 Task: Create a due date automation trigger when advanced on, on the monday of the week before a card is due add dates starting in more than 1 working days at 11:00 AM.
Action: Mouse moved to (1145, 90)
Screenshot: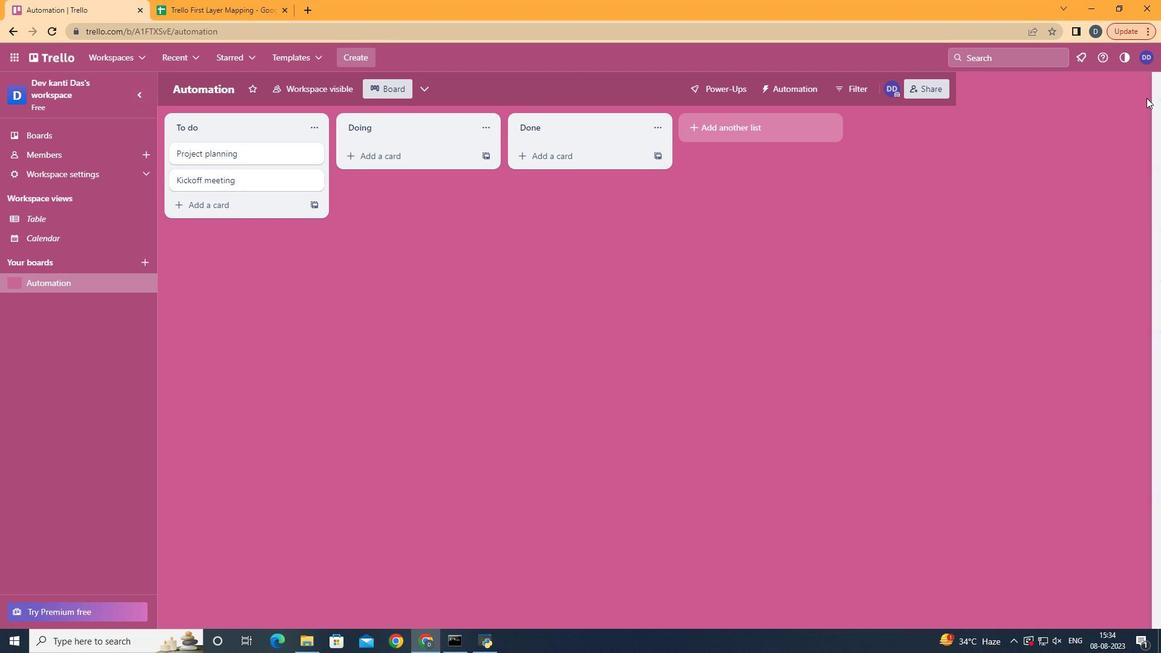 
Action: Mouse pressed left at (1145, 90)
Screenshot: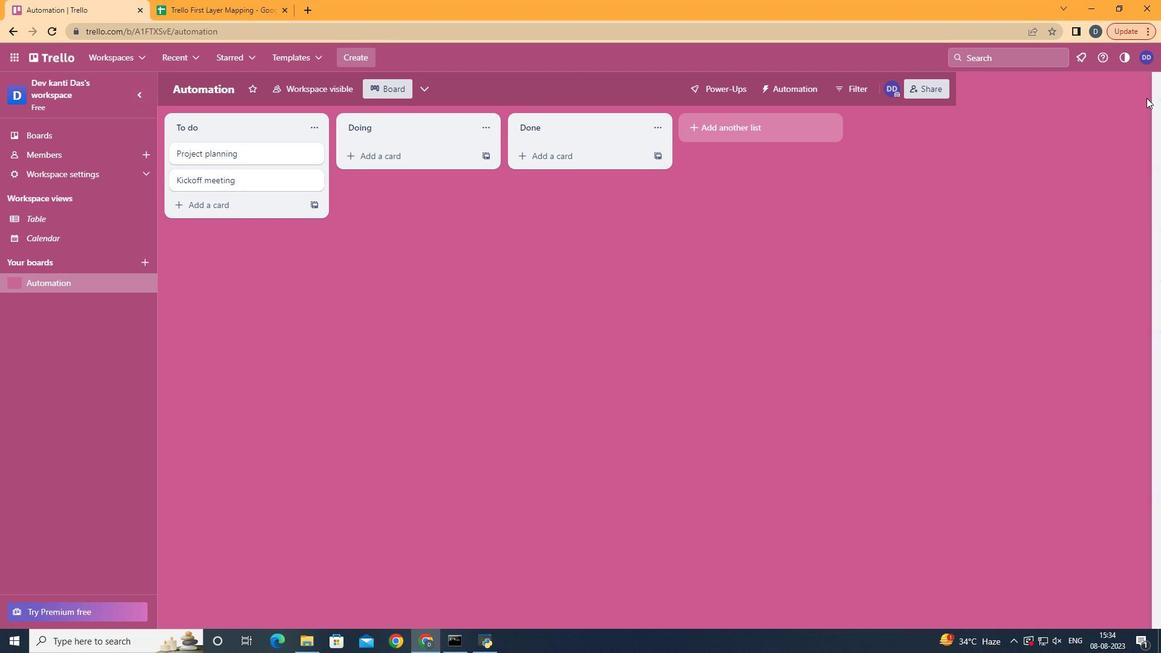 
Action: Mouse moved to (1089, 263)
Screenshot: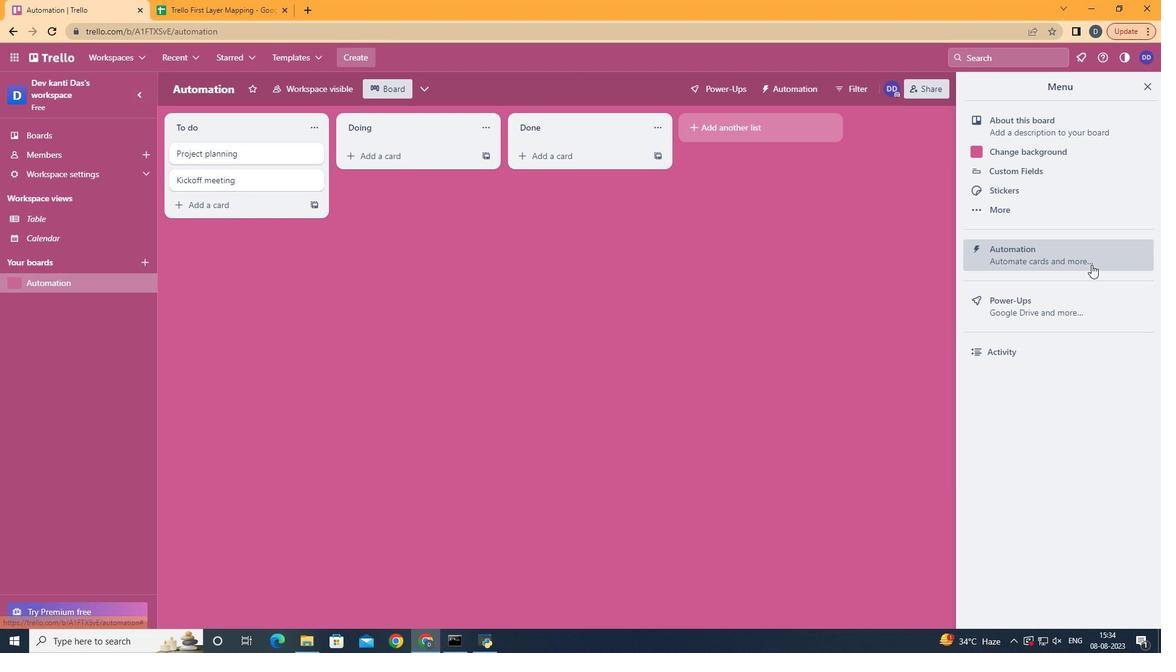 
Action: Mouse pressed left at (1089, 263)
Screenshot: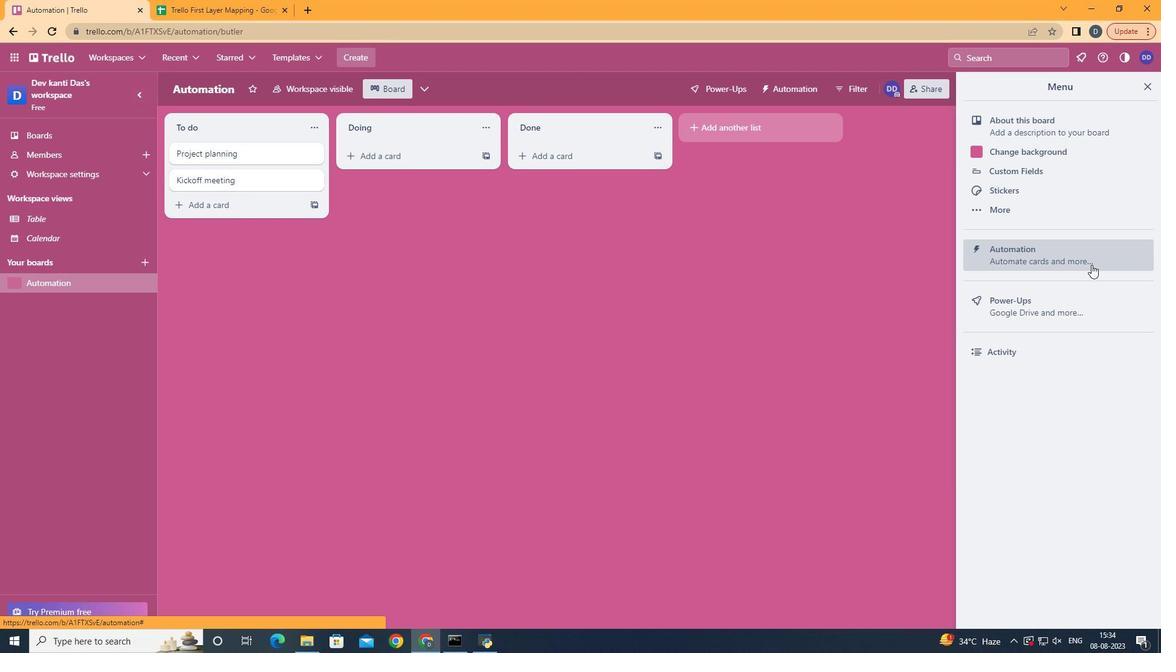 
Action: Mouse moved to (209, 241)
Screenshot: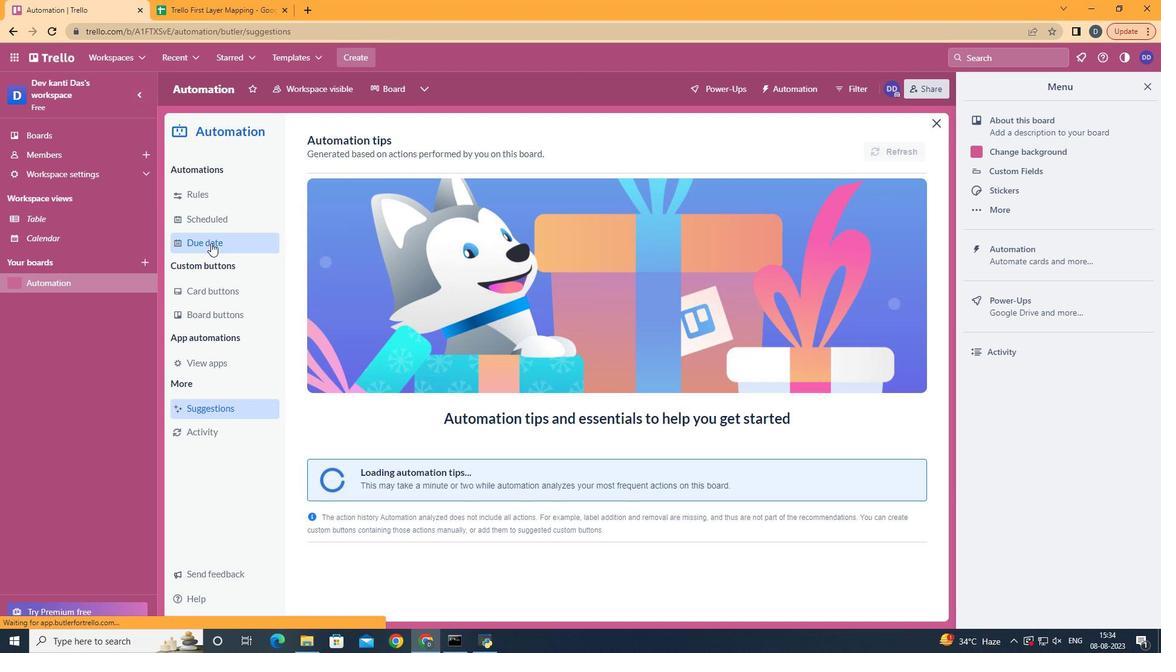 
Action: Mouse pressed left at (209, 241)
Screenshot: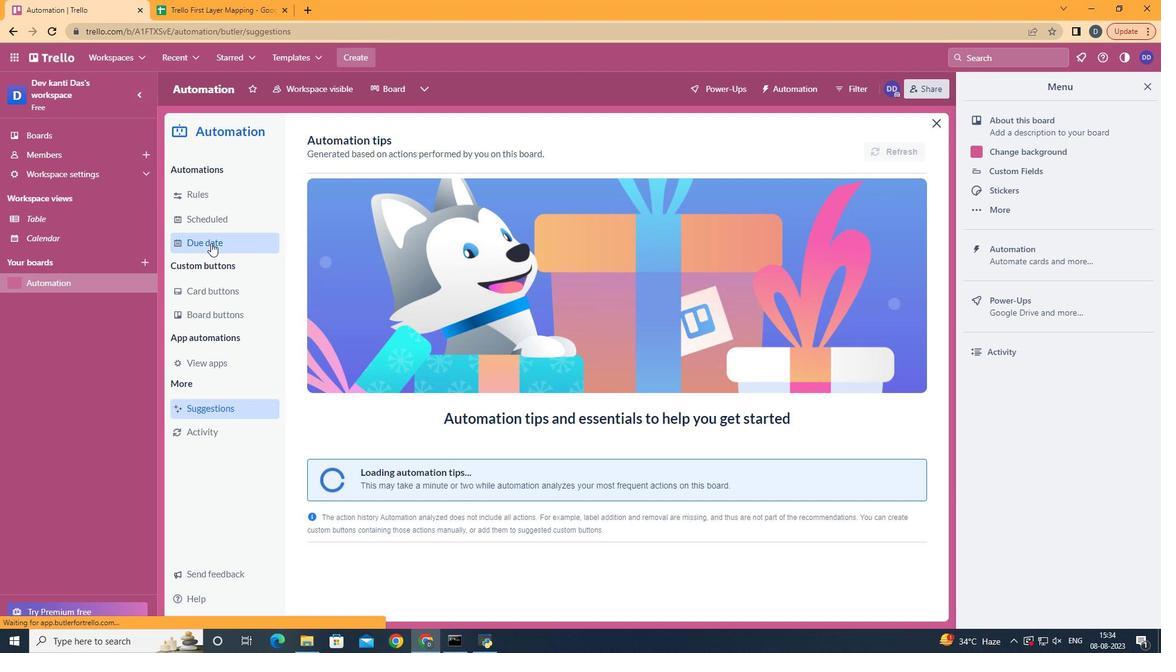 
Action: Mouse moved to (839, 145)
Screenshot: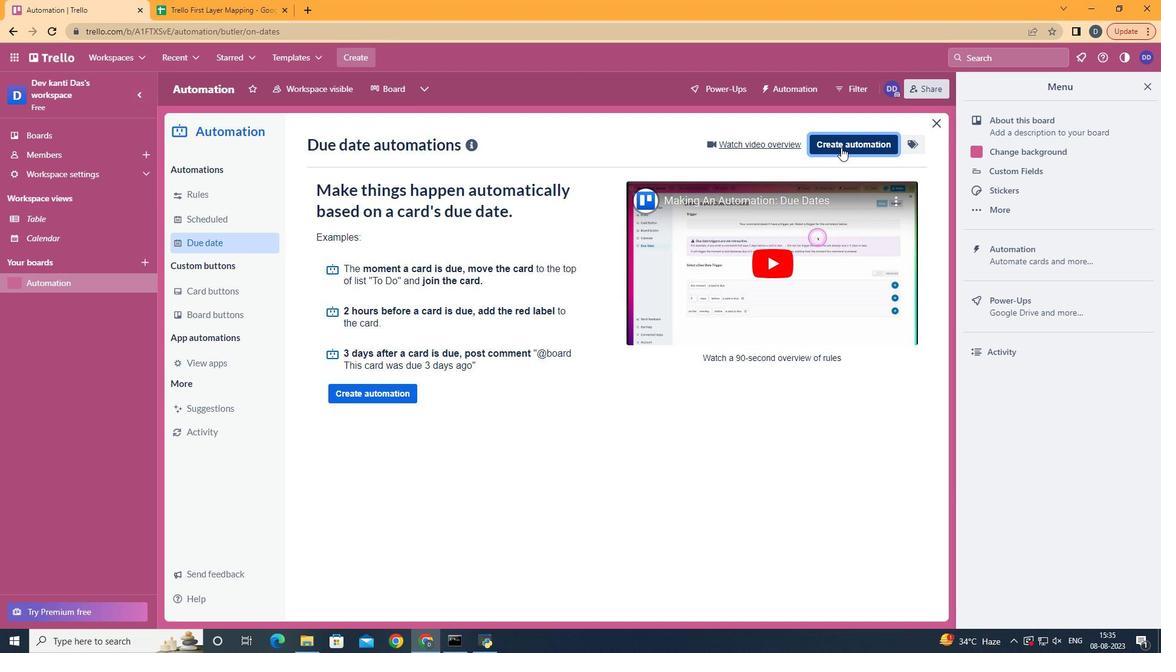 
Action: Mouse pressed left at (839, 145)
Screenshot: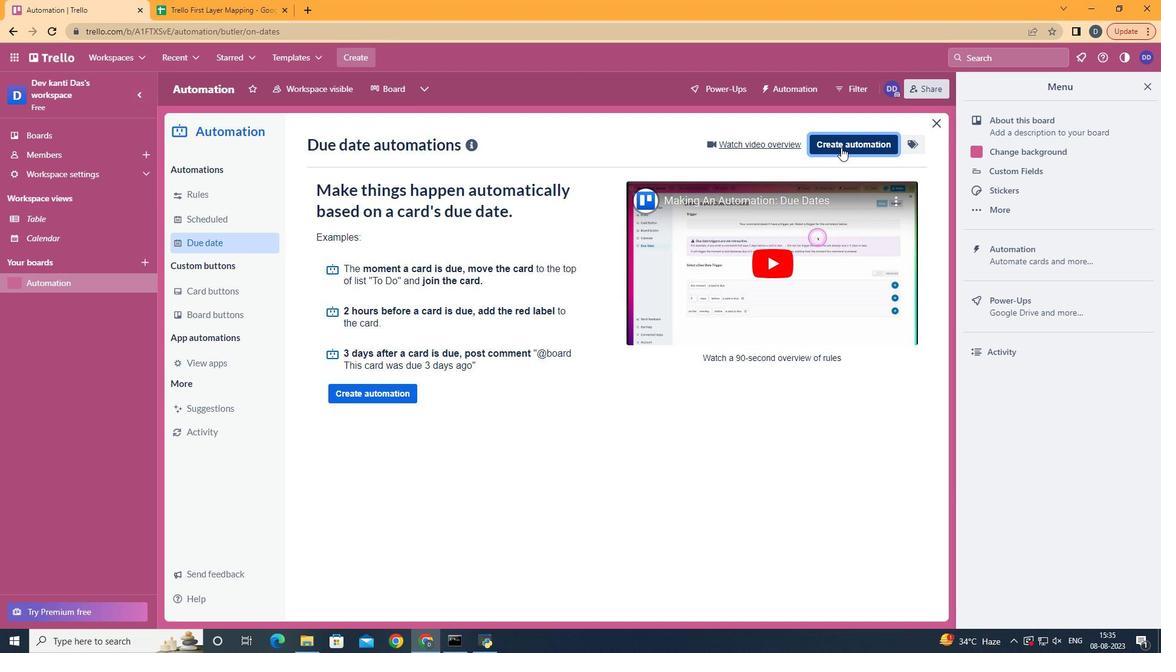 
Action: Mouse moved to (618, 255)
Screenshot: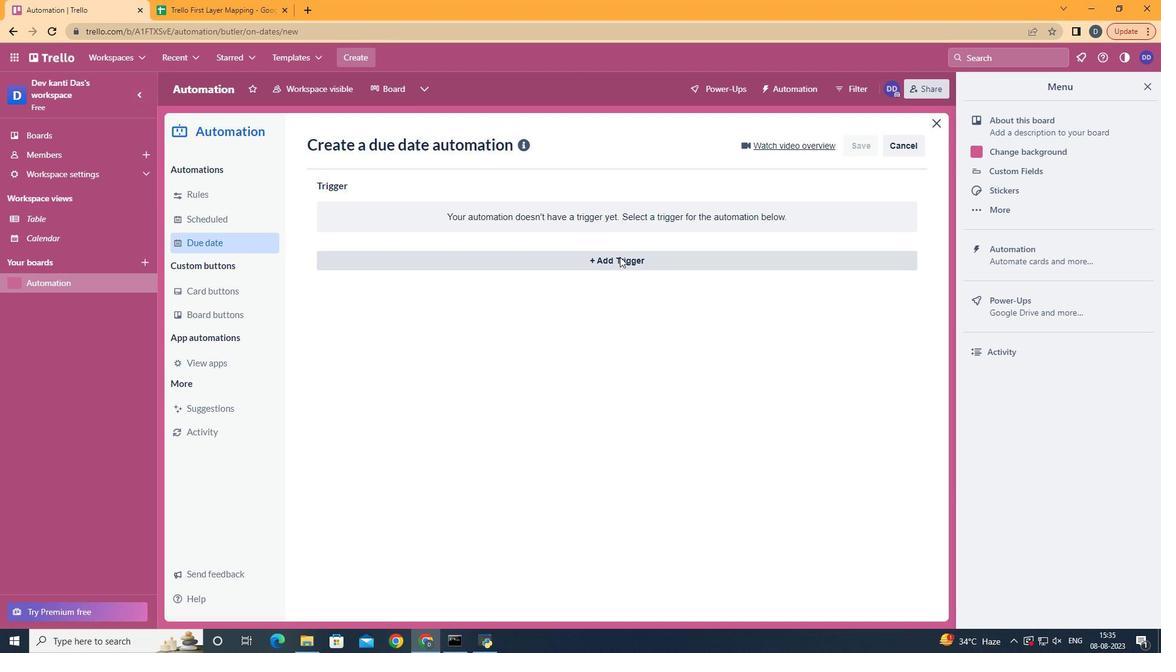 
Action: Mouse pressed left at (618, 255)
Screenshot: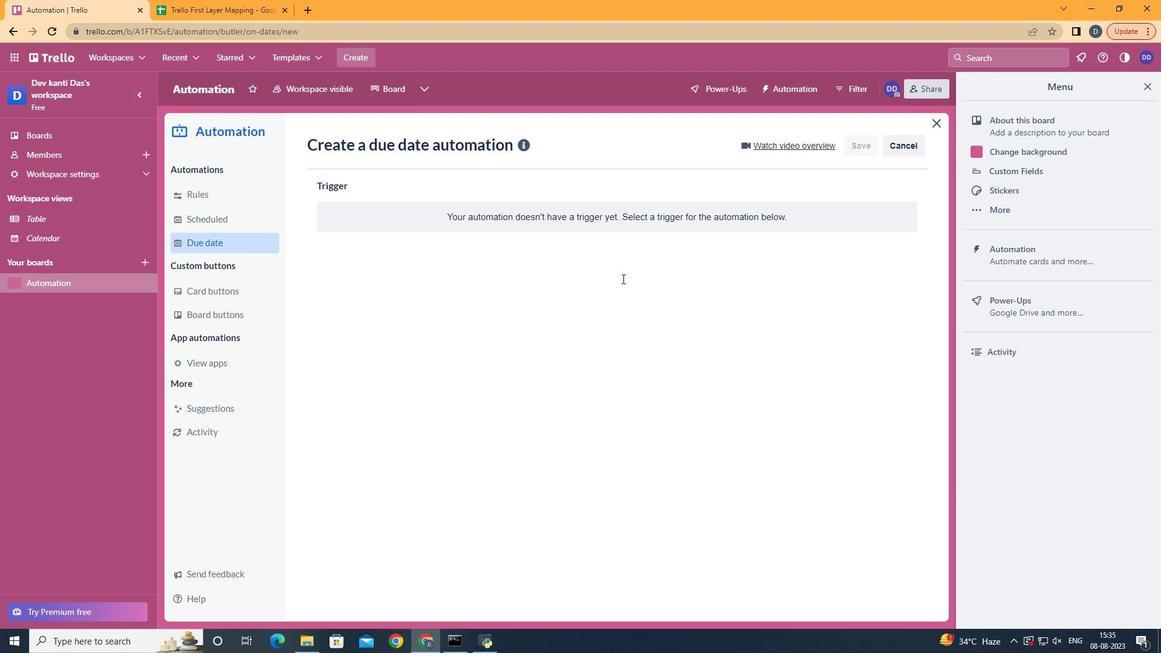 
Action: Mouse moved to (422, 582)
Screenshot: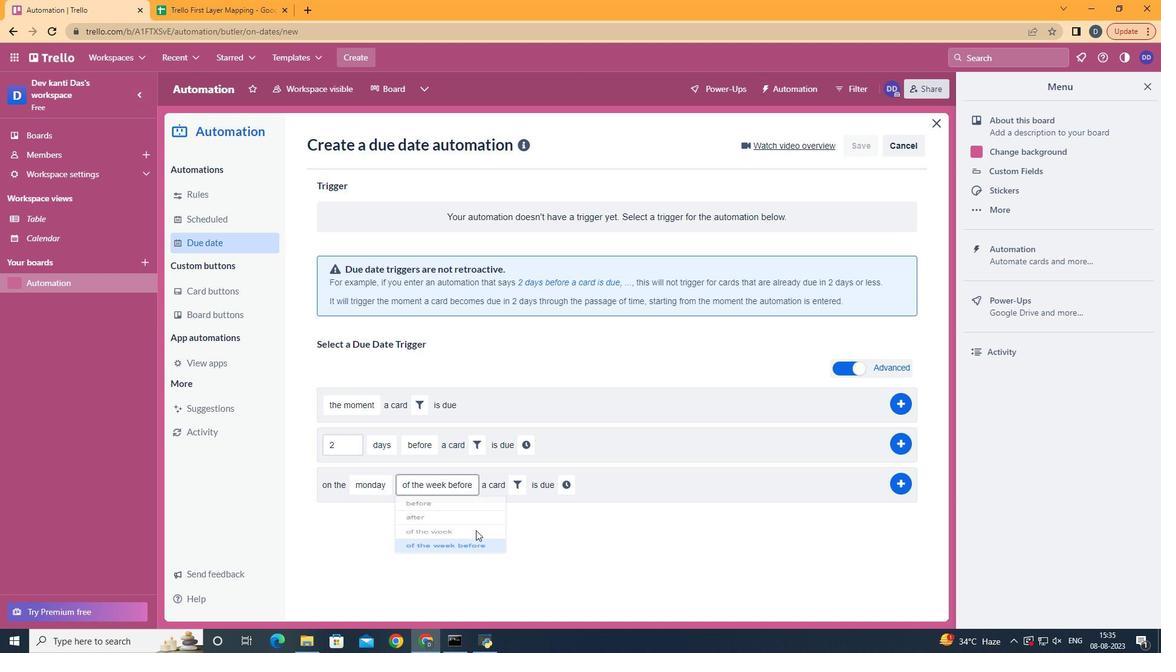 
Action: Mouse pressed left at (422, 582)
Screenshot: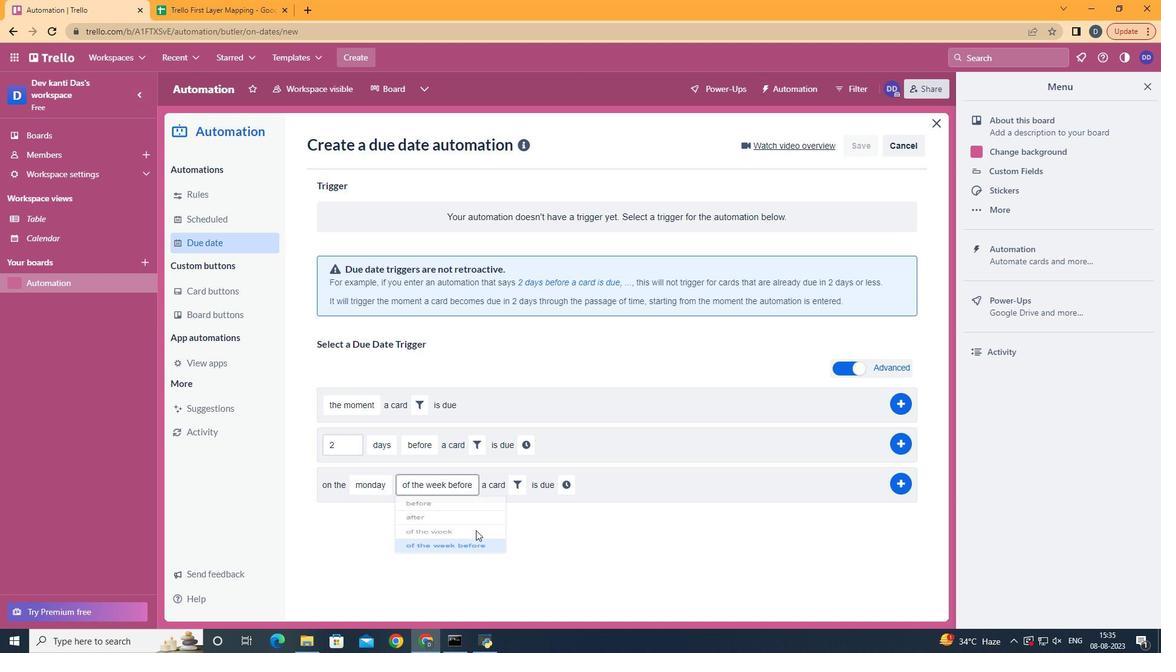 
Action: Mouse moved to (513, 481)
Screenshot: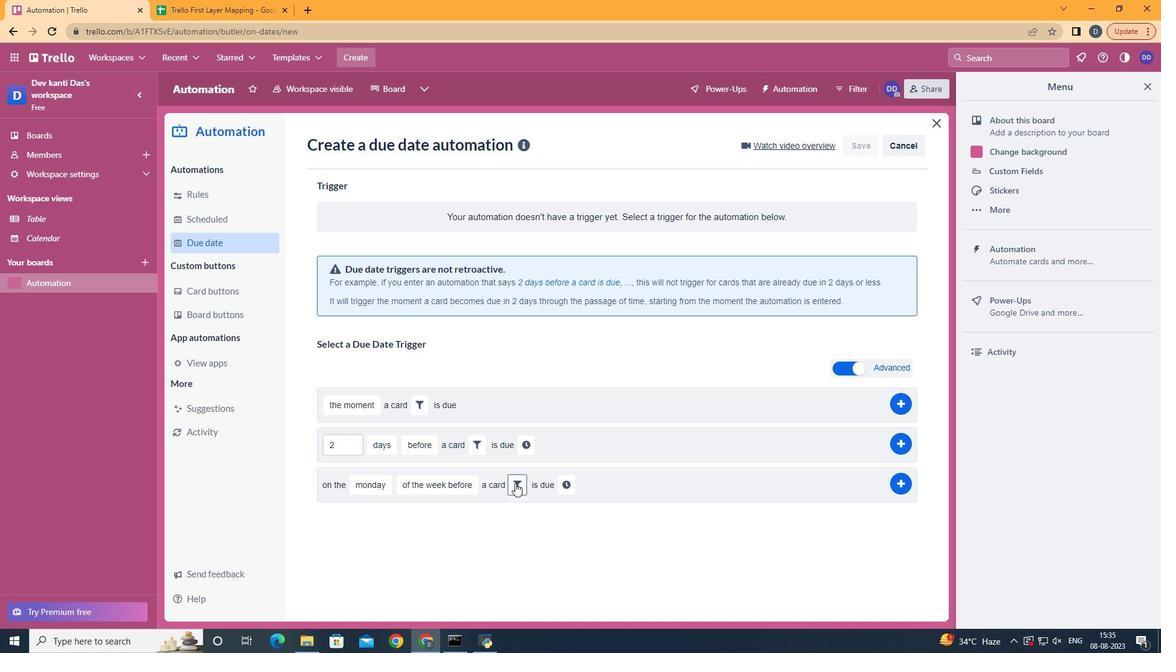 
Action: Mouse pressed left at (513, 481)
Screenshot: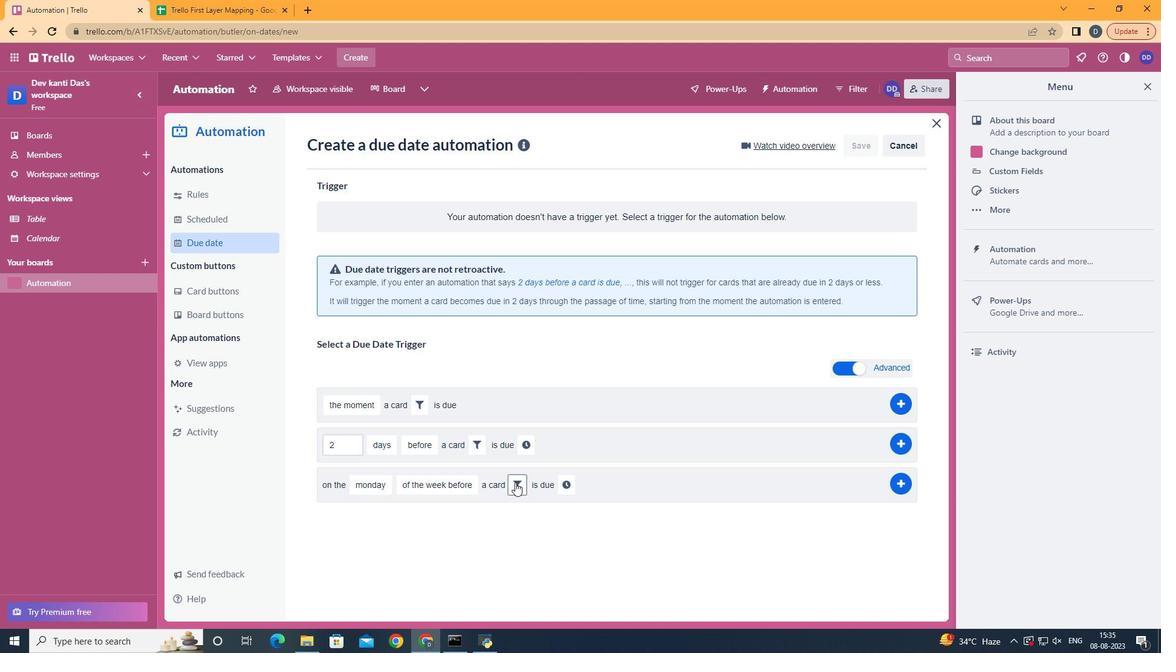 
Action: Mouse moved to (578, 528)
Screenshot: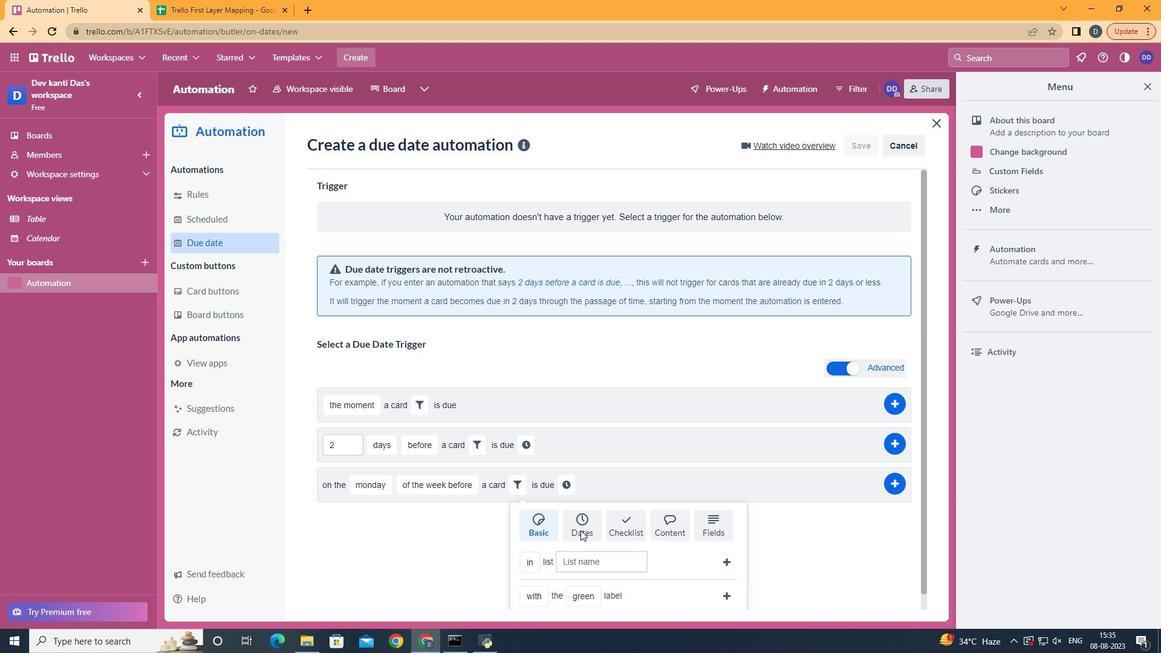 
Action: Mouse pressed left at (578, 528)
Screenshot: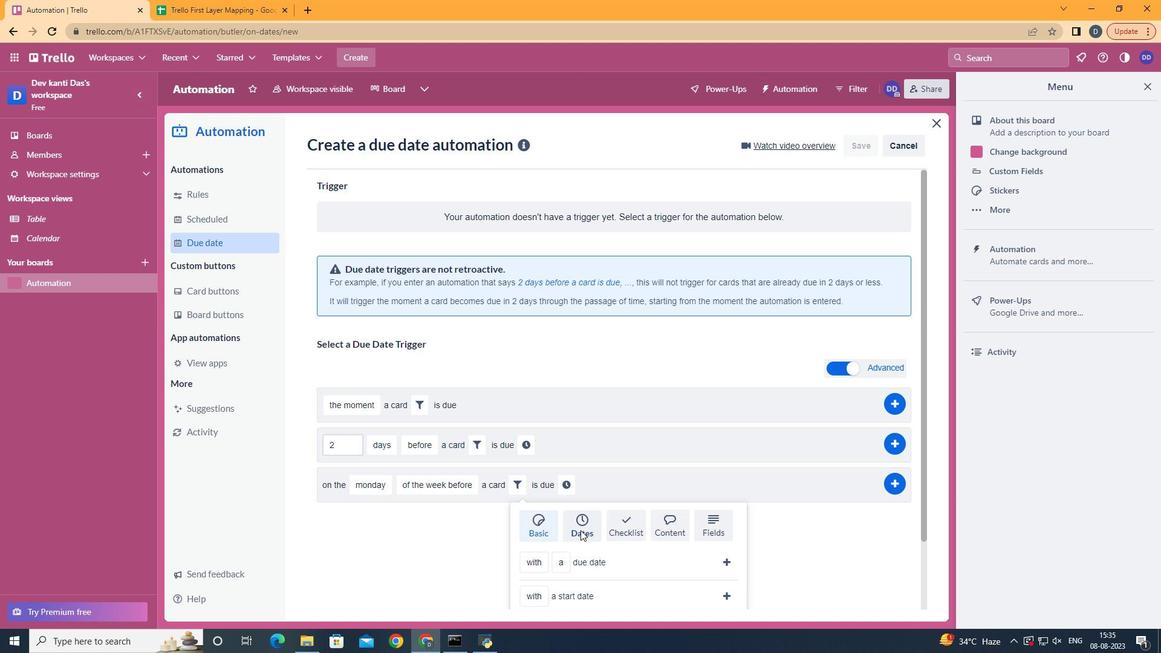 
Action: Mouse scrolled (578, 527) with delta (0, 0)
Screenshot: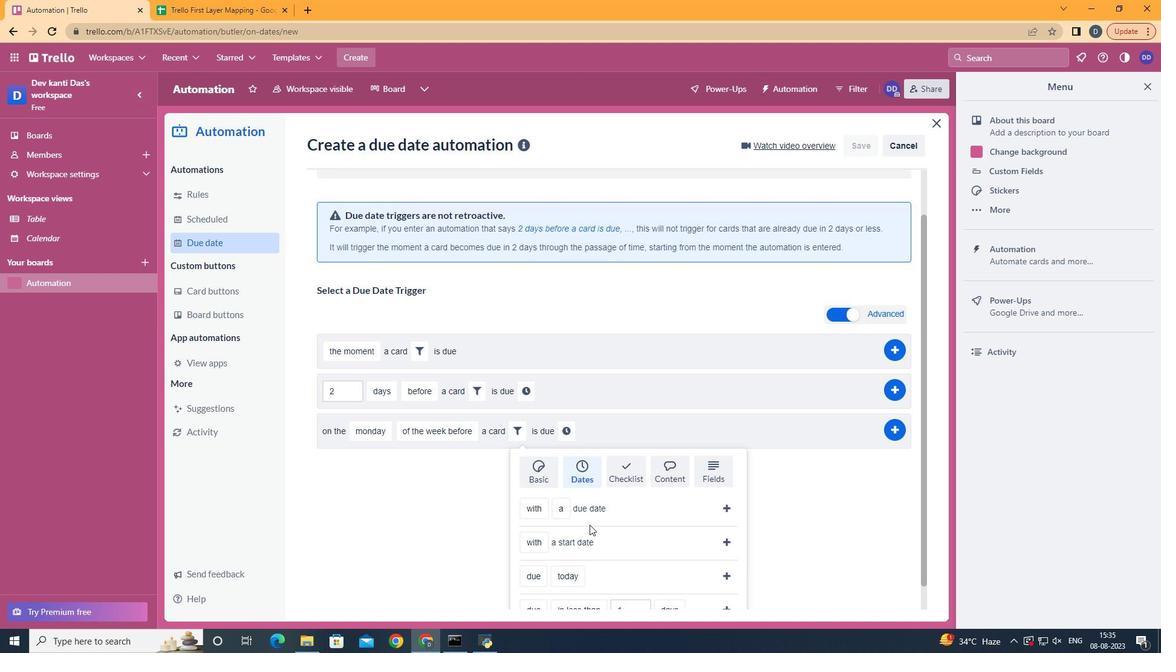 
Action: Mouse scrolled (578, 527) with delta (0, 0)
Screenshot: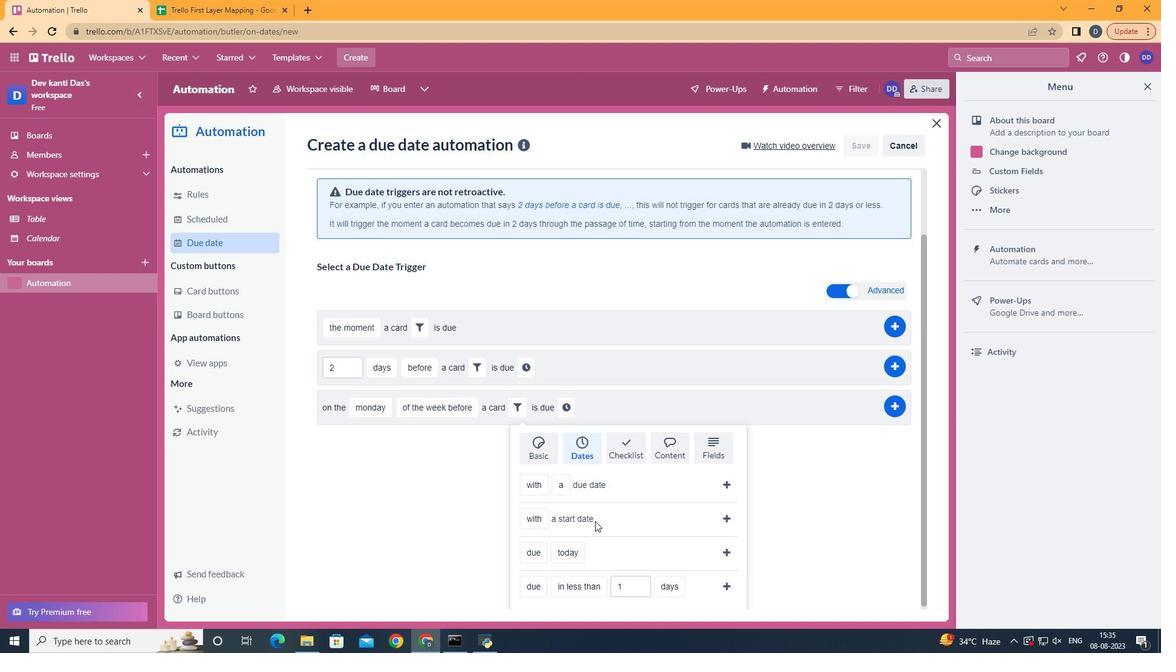 
Action: Mouse scrolled (578, 527) with delta (0, 0)
Screenshot: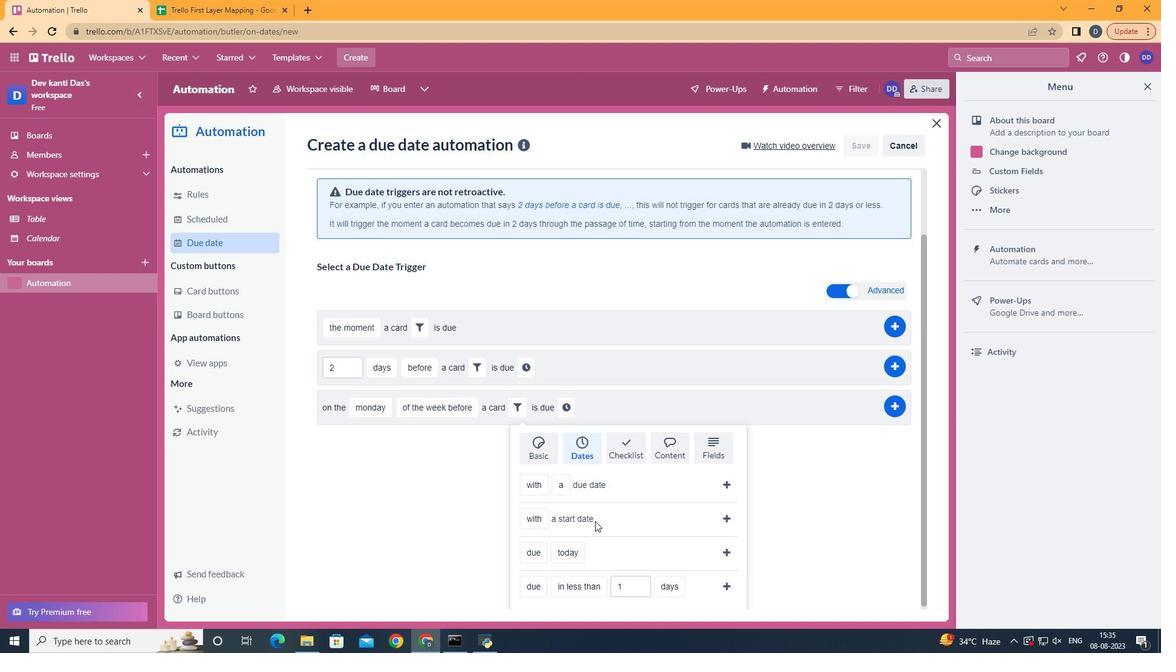 
Action: Mouse scrolled (578, 527) with delta (0, 0)
Screenshot: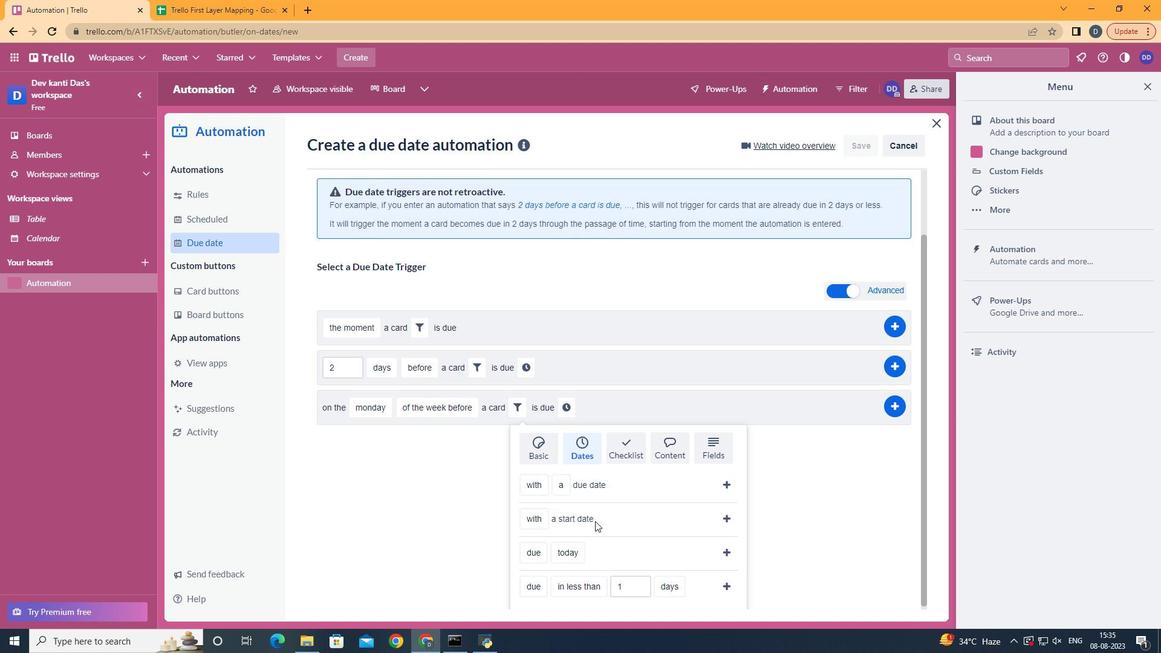 
Action: Mouse moved to (542, 556)
Screenshot: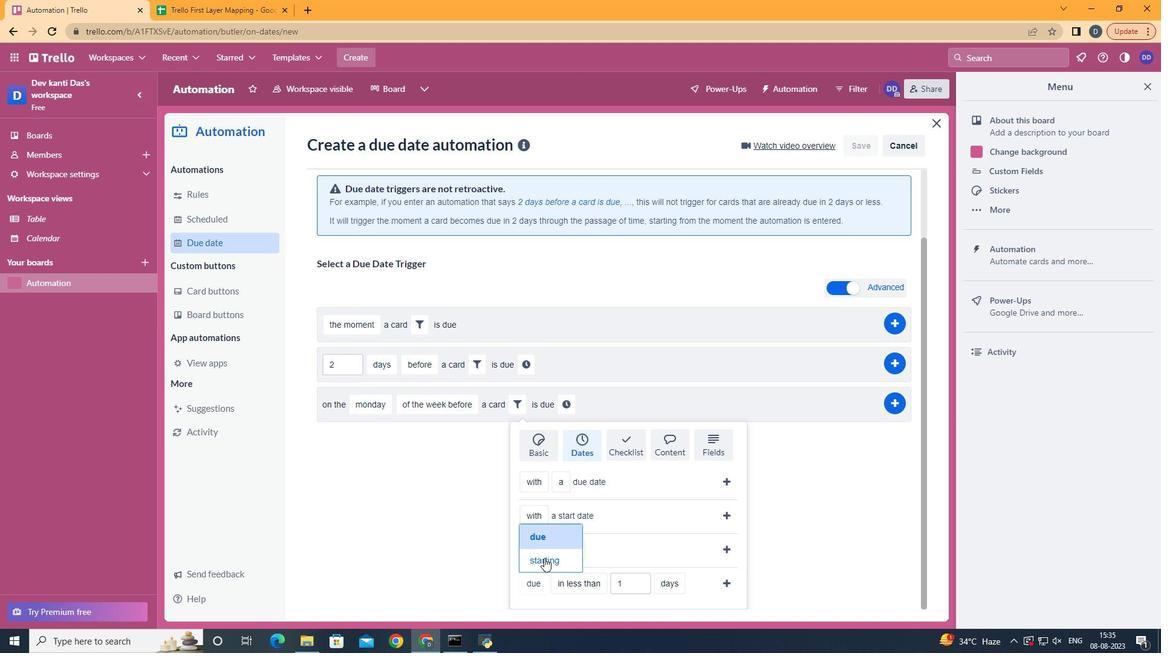 
Action: Mouse pressed left at (542, 556)
Screenshot: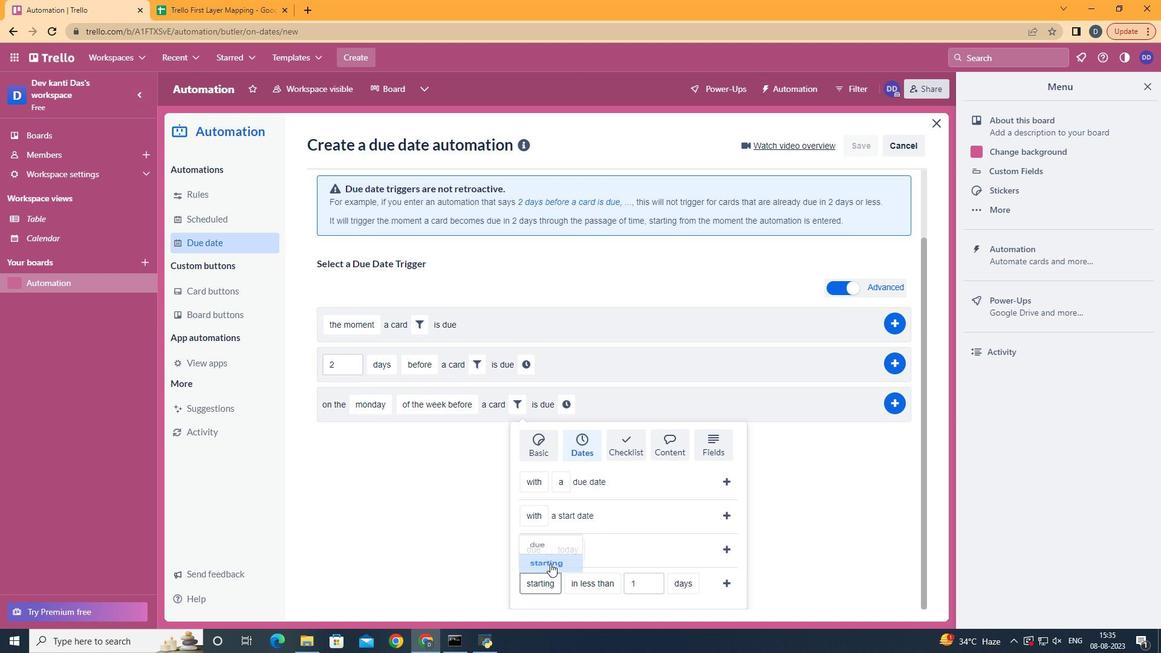 
Action: Mouse moved to (606, 500)
Screenshot: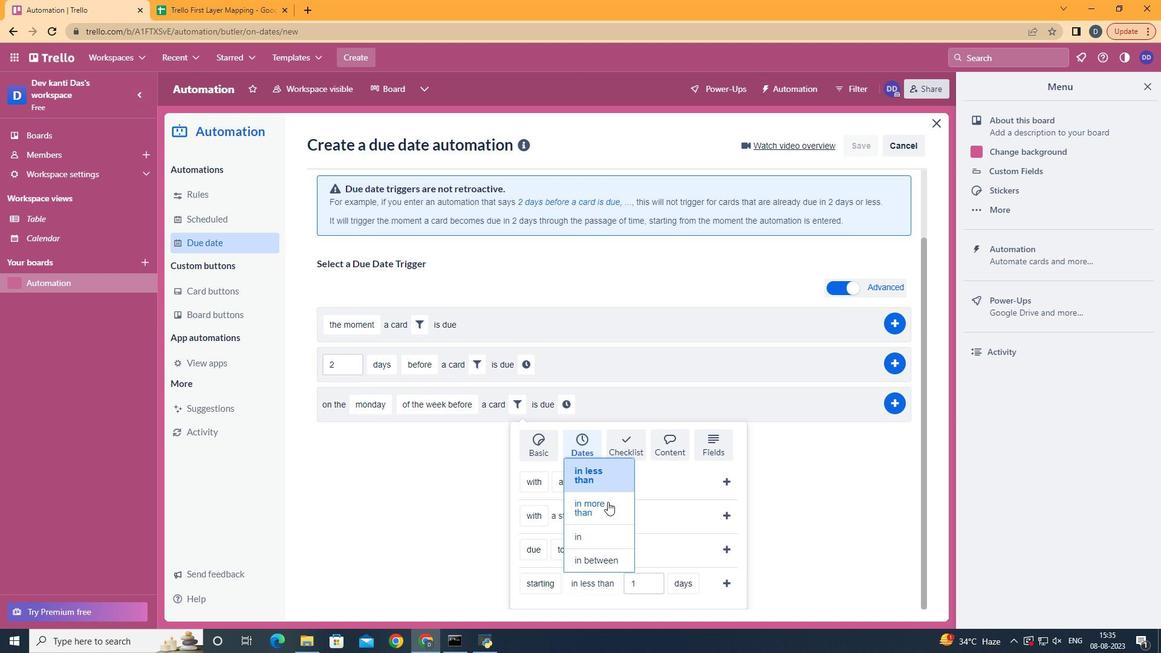 
Action: Mouse pressed left at (606, 500)
Screenshot: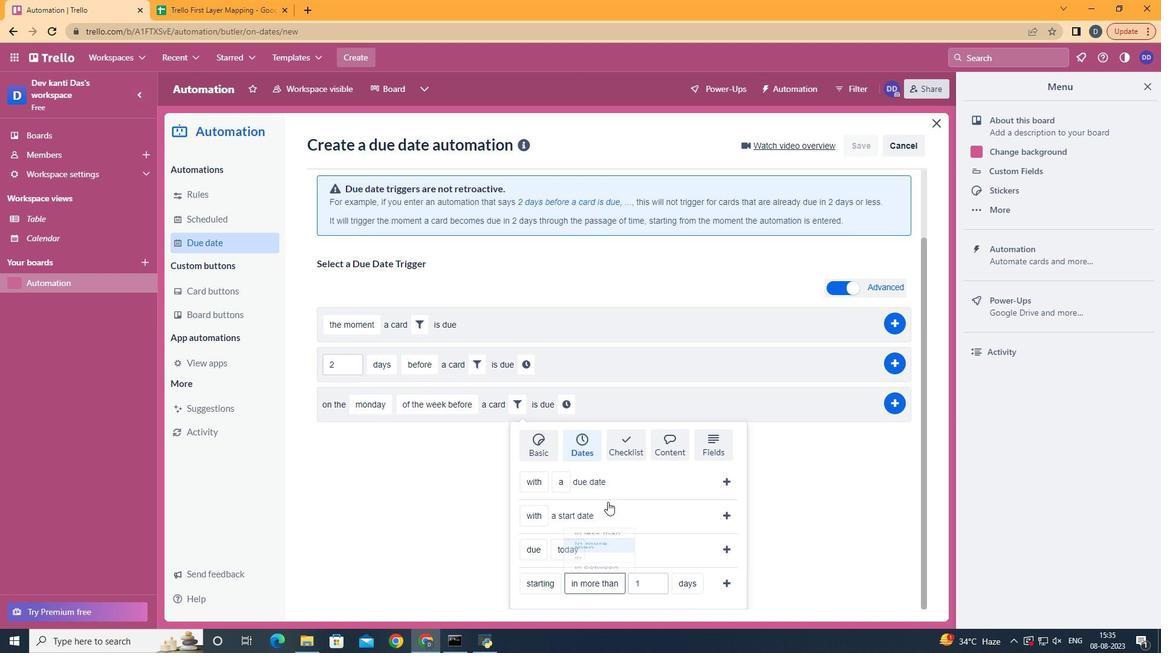 
Action: Mouse moved to (697, 564)
Screenshot: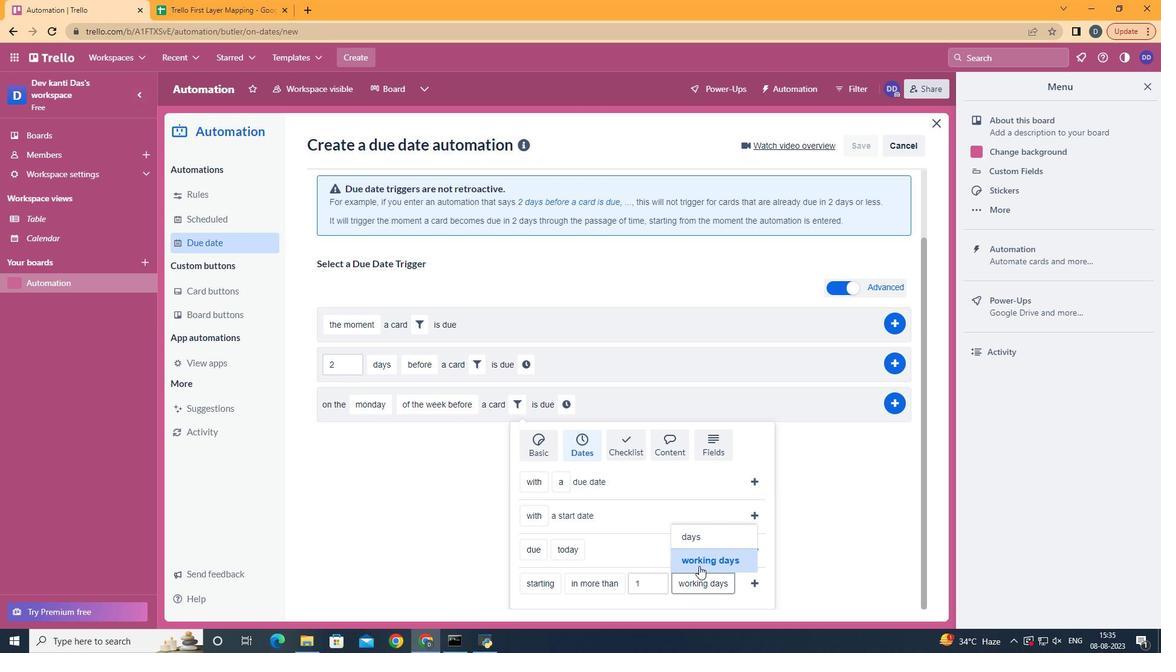 
Action: Mouse pressed left at (697, 564)
Screenshot: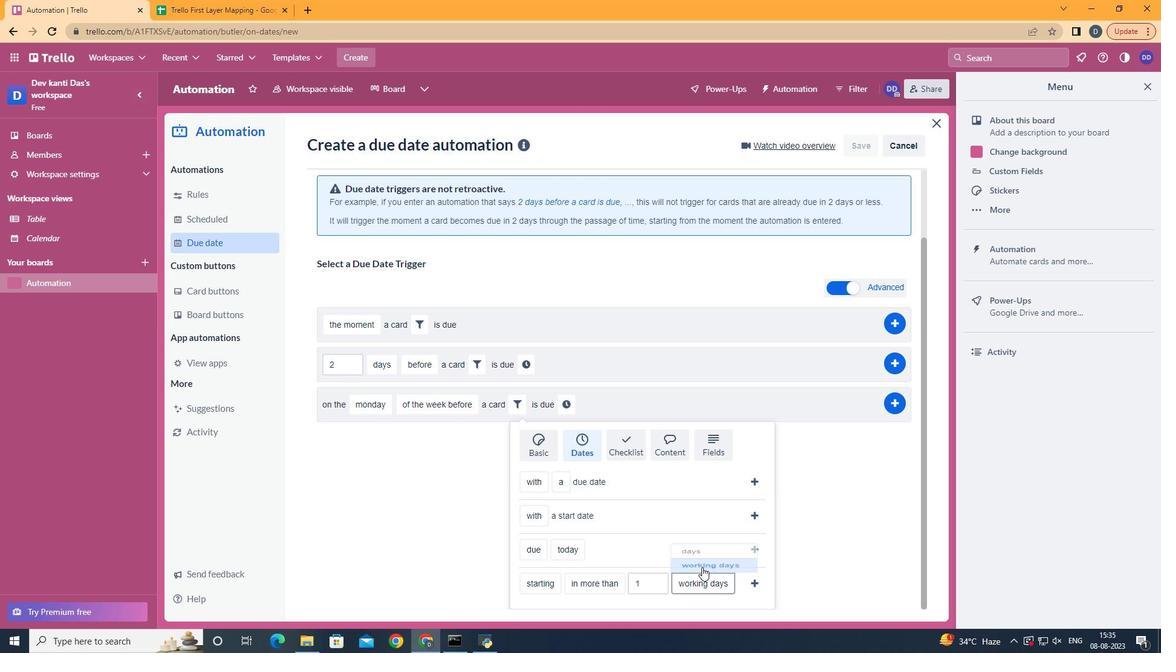 
Action: Mouse moved to (744, 584)
Screenshot: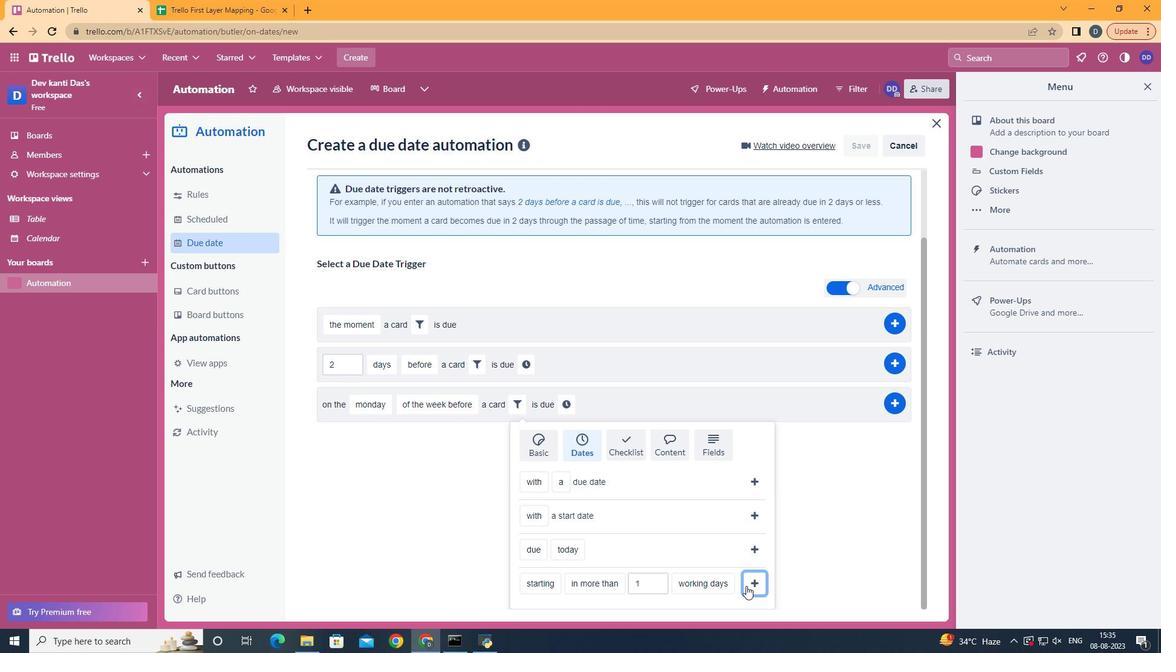 
Action: Mouse pressed left at (744, 584)
Screenshot: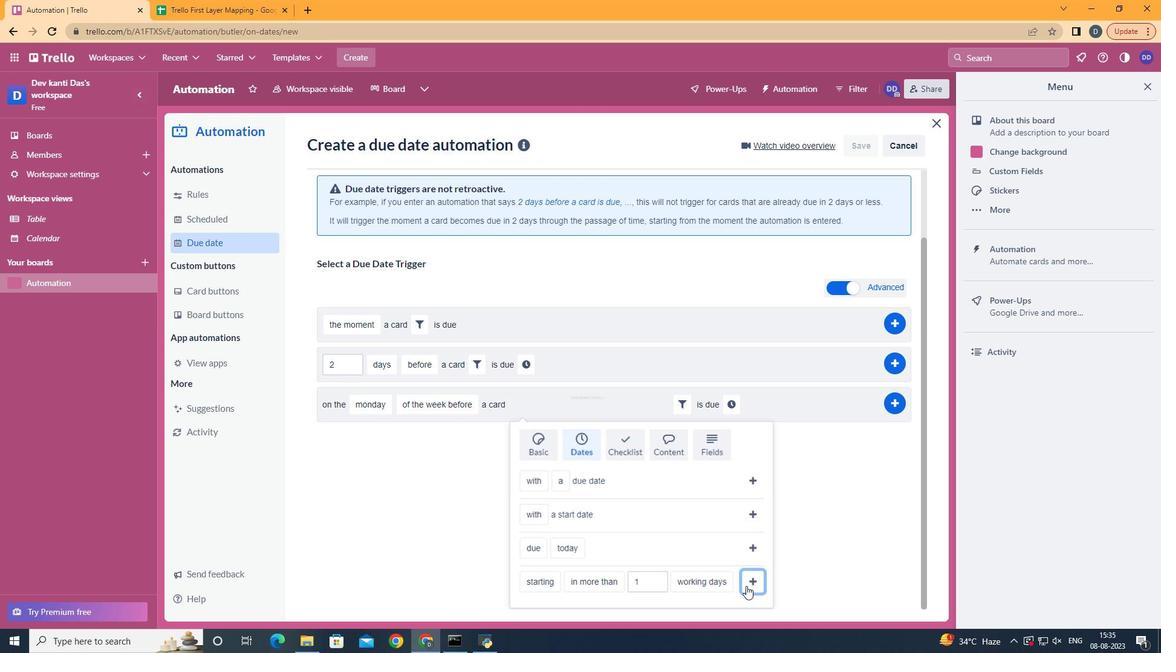 
Action: Mouse moved to (731, 486)
Screenshot: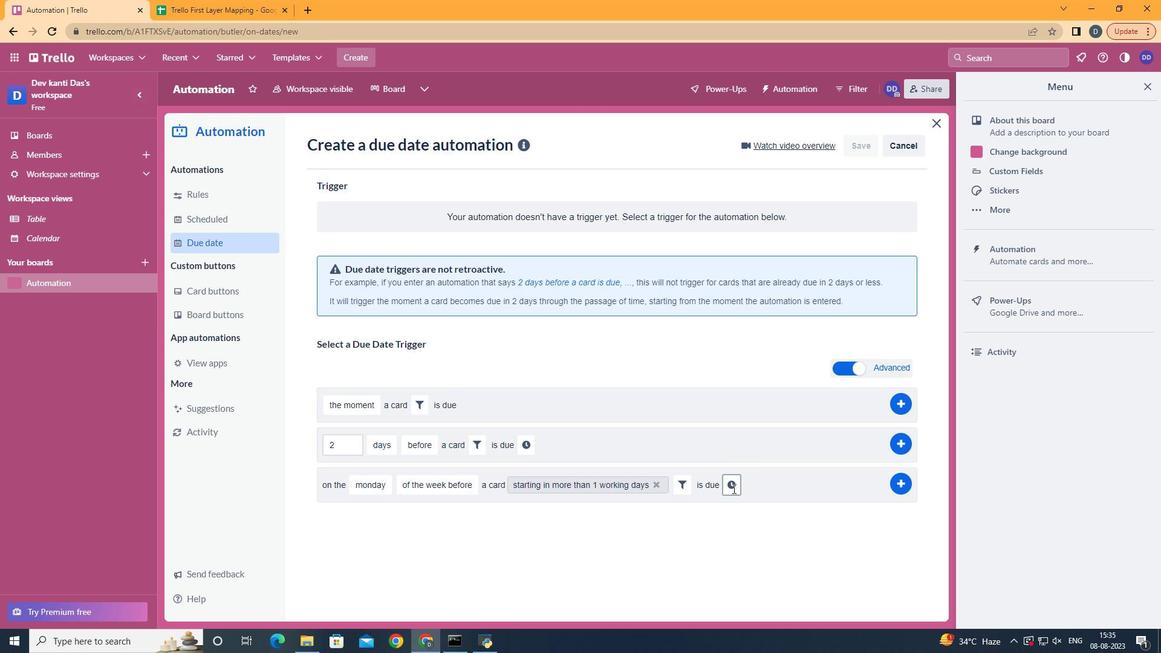 
Action: Mouse pressed left at (731, 486)
Screenshot: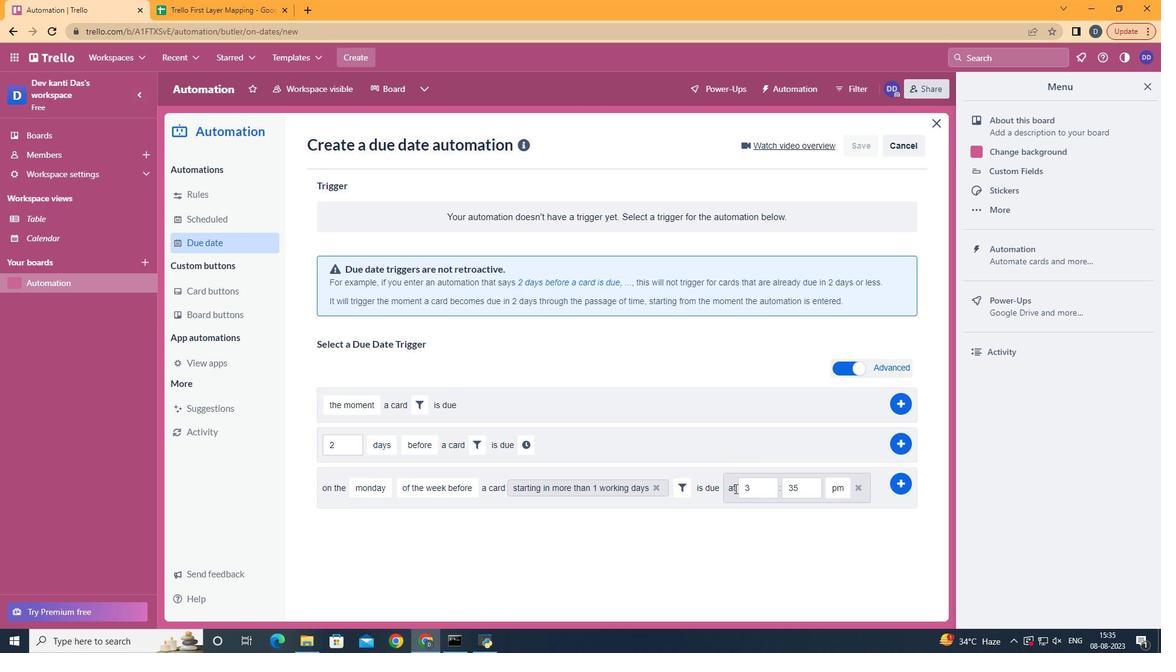 
Action: Mouse moved to (754, 486)
Screenshot: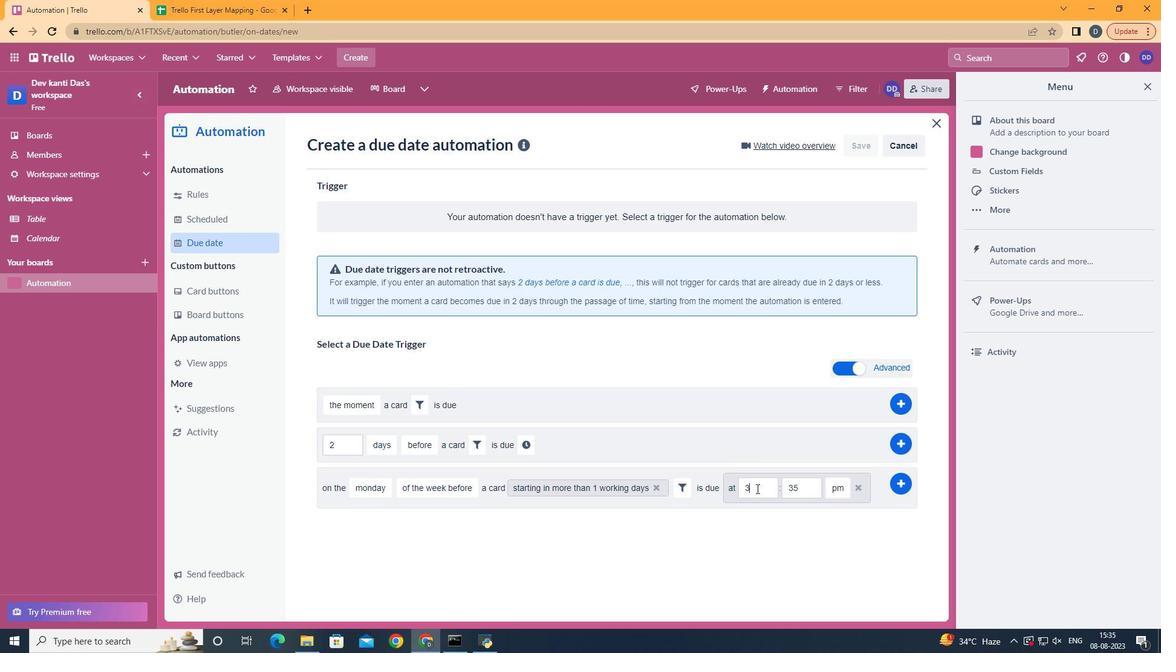 
Action: Mouse pressed left at (754, 486)
Screenshot: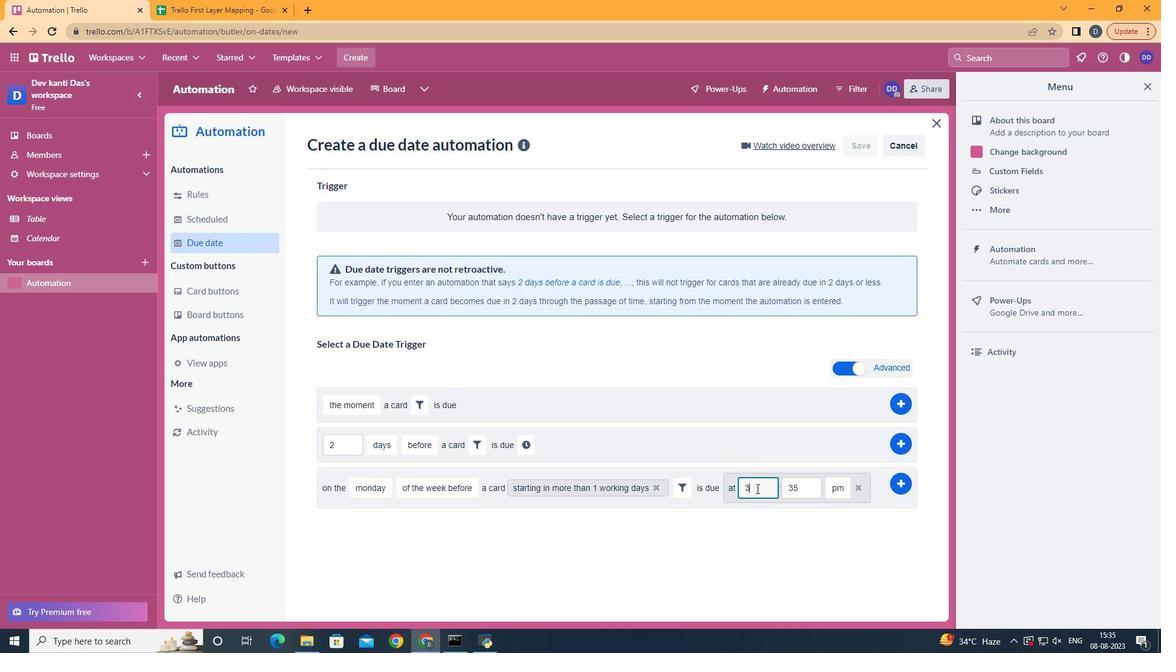 
Action: Mouse moved to (758, 485)
Screenshot: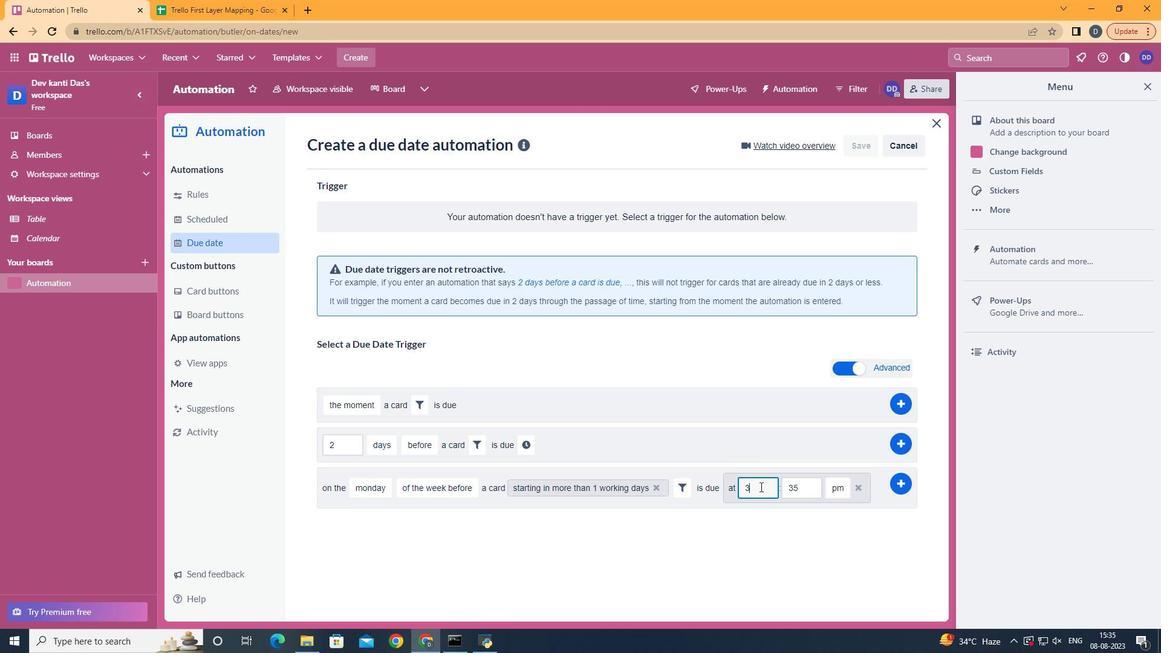 
Action: Key pressed <Key.backspace>11
Screenshot: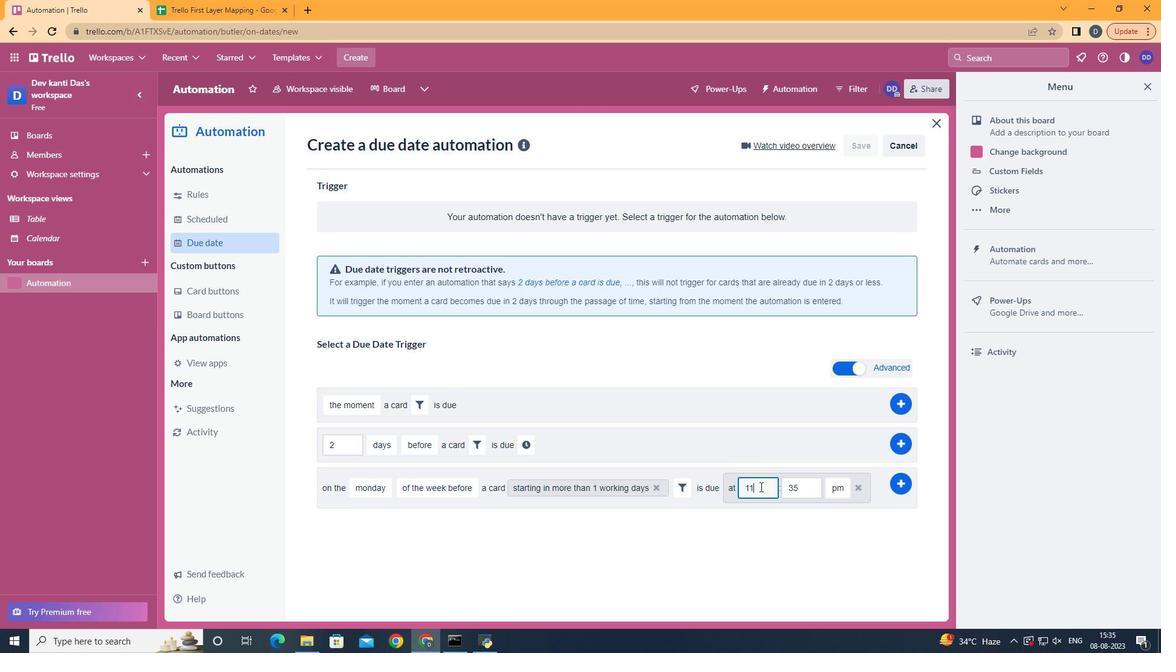 
Action: Mouse moved to (812, 491)
Screenshot: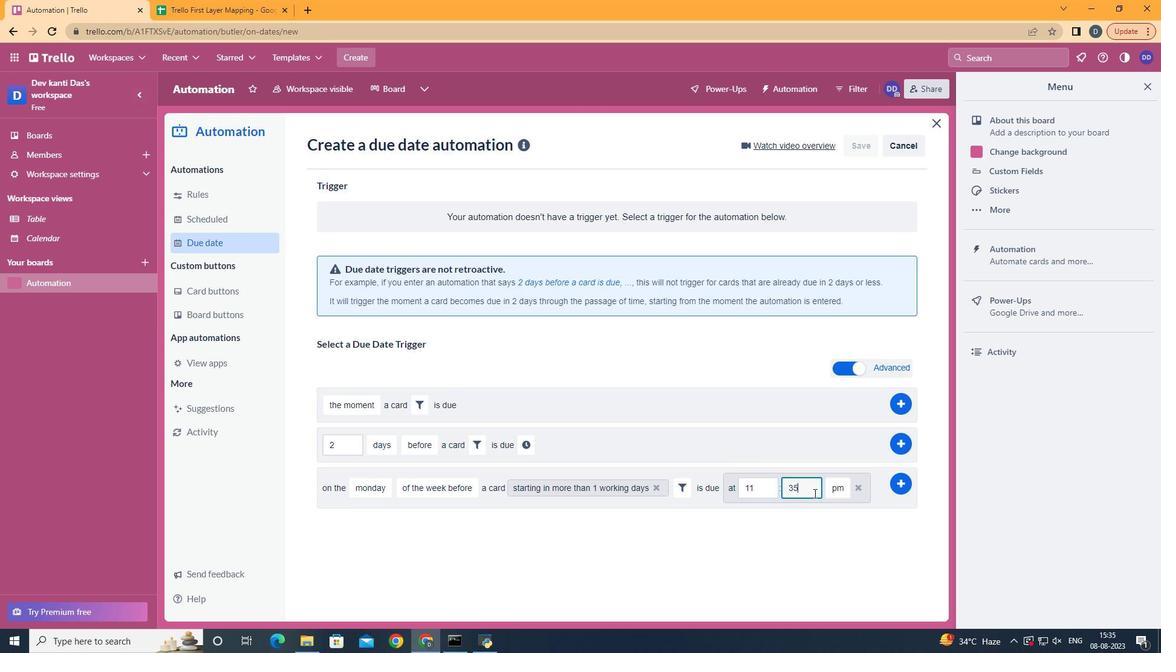 
Action: Mouse pressed left at (812, 491)
Screenshot: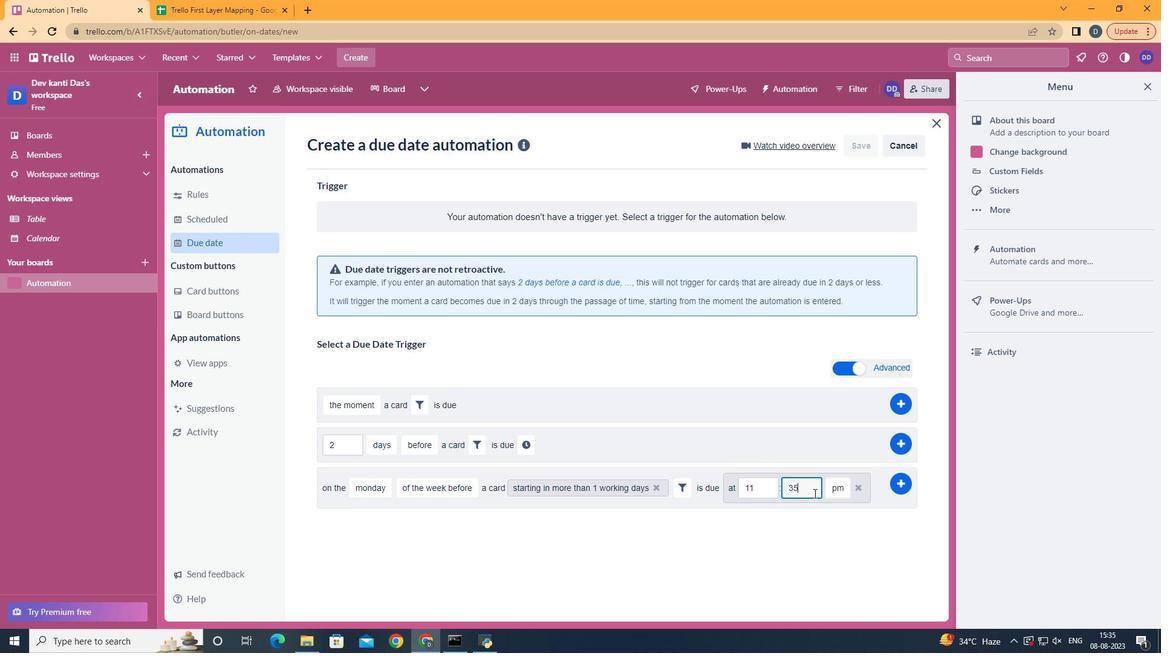 
Action: Mouse moved to (812, 491)
Screenshot: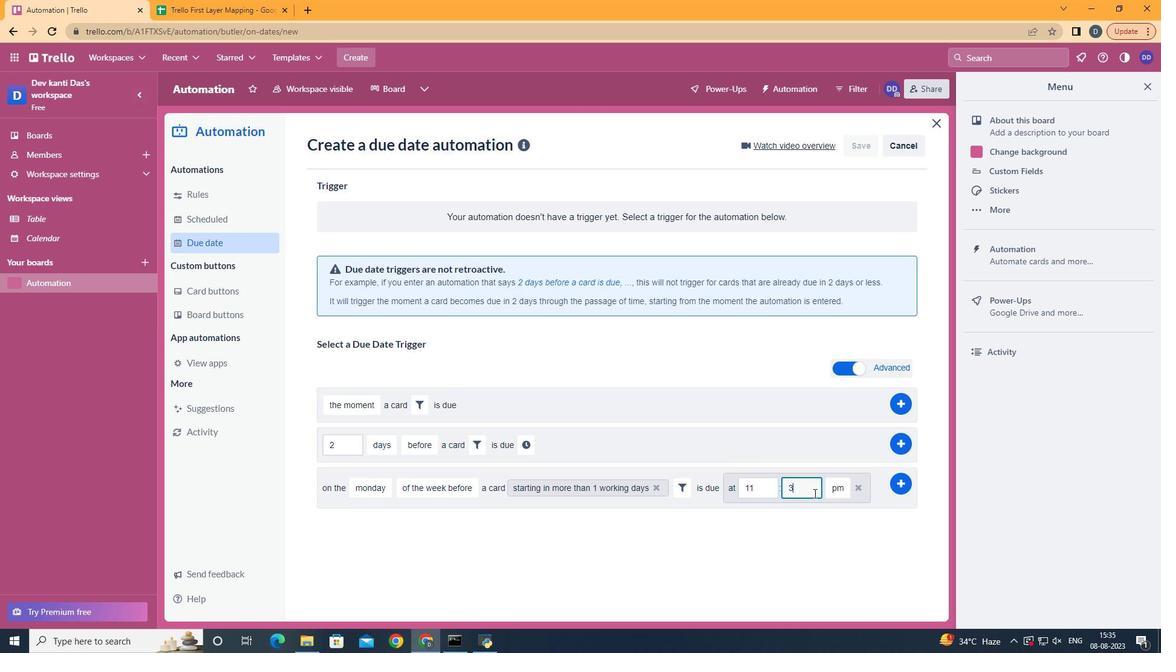 
Action: Key pressed <Key.backspace><Key.backspace>00
Screenshot: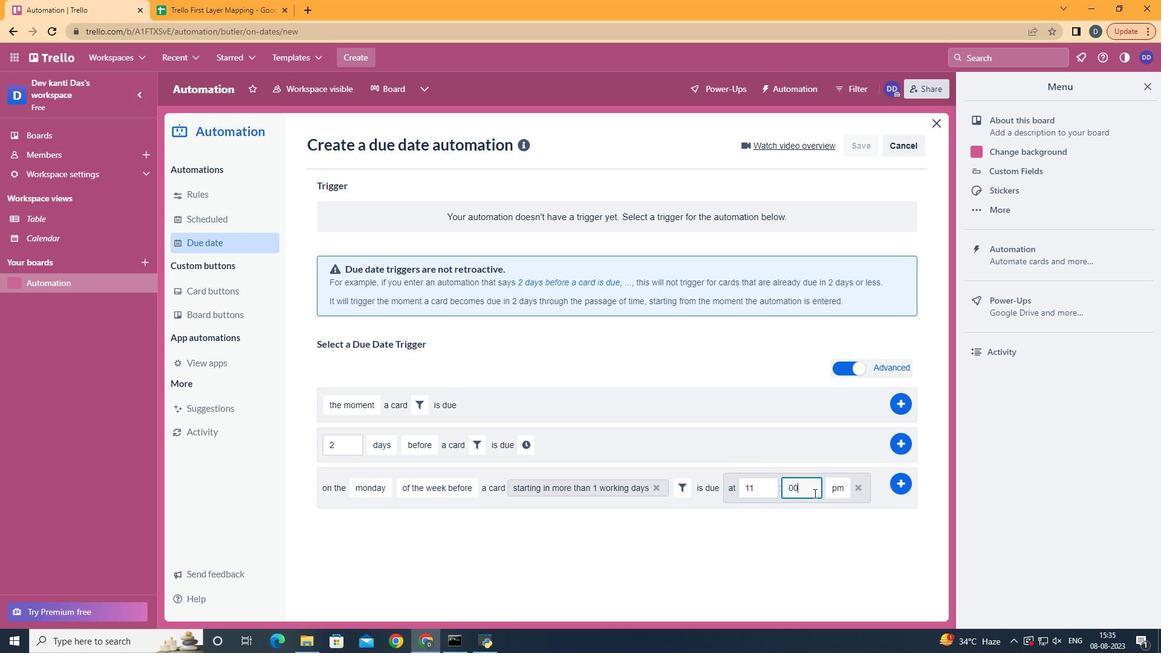 
Action: Mouse moved to (837, 506)
Screenshot: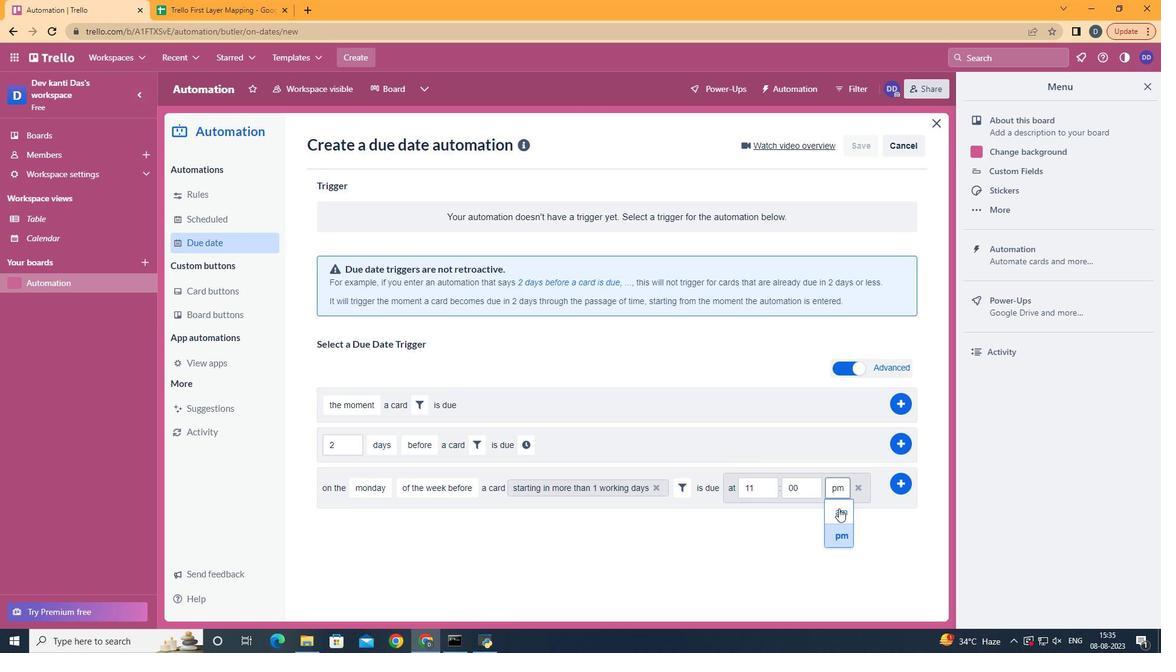 
Action: Mouse pressed left at (837, 506)
Screenshot: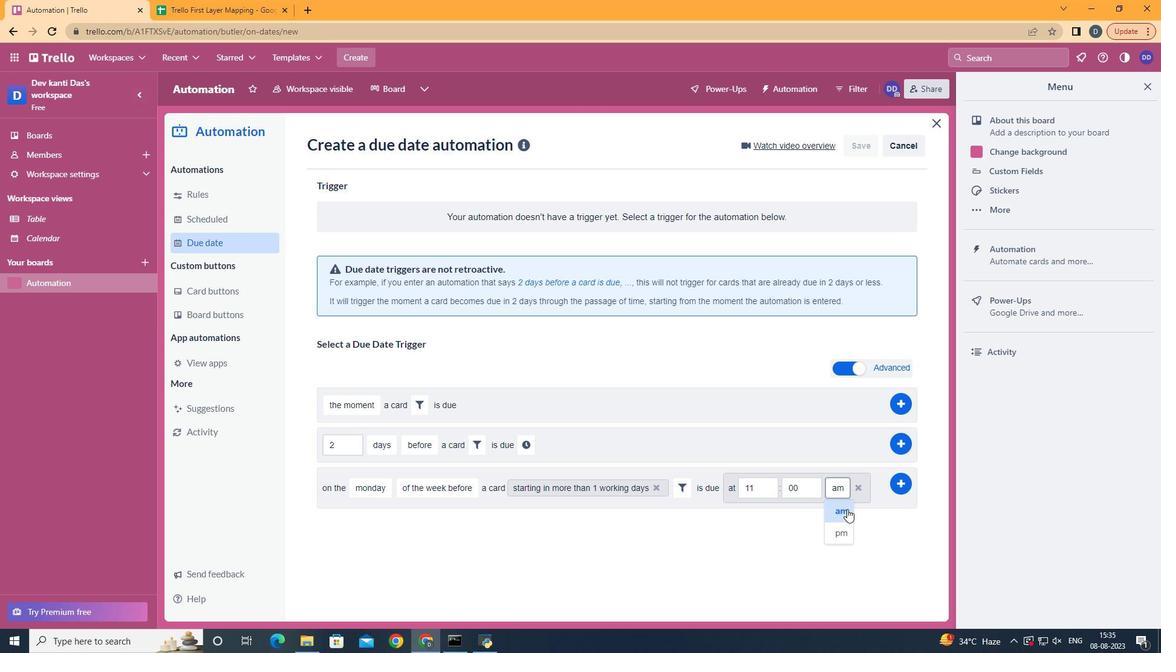 
Action: Mouse moved to (899, 488)
Screenshot: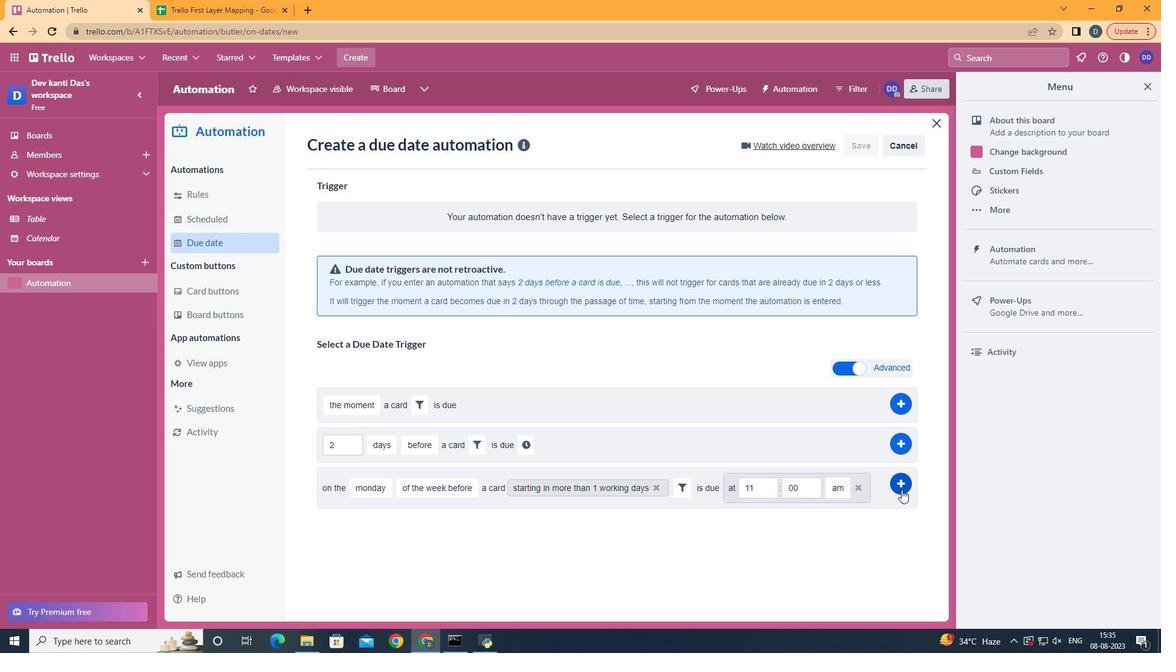 
Action: Mouse pressed left at (899, 488)
Screenshot: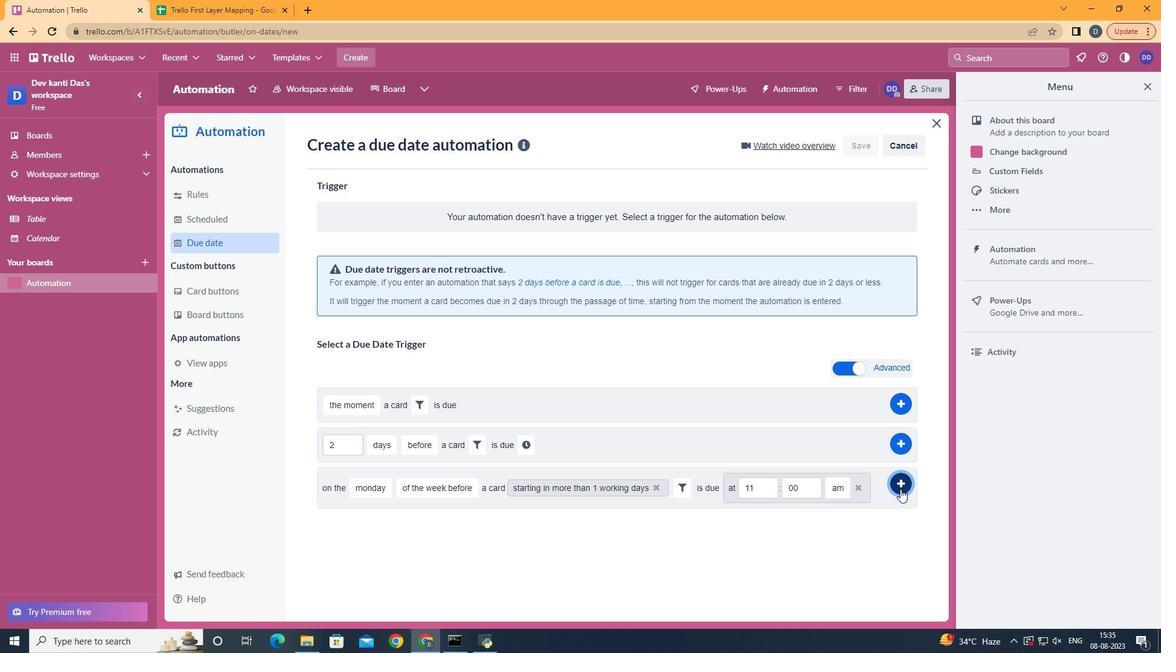 
Action: Mouse moved to (684, 253)
Screenshot: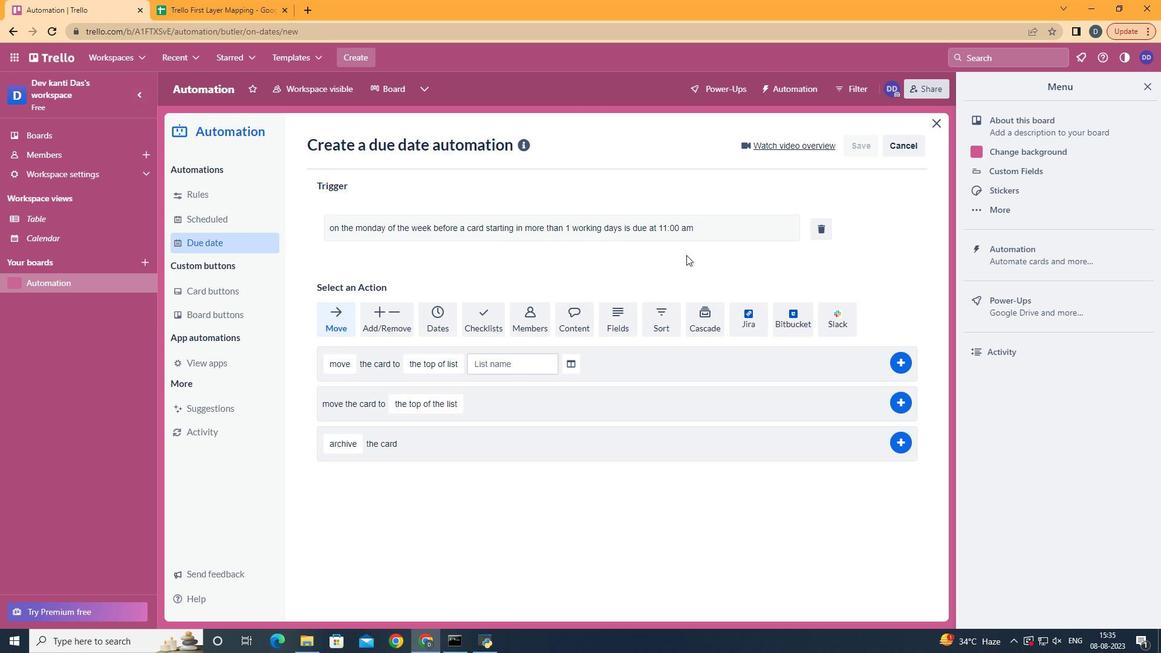 
